 Task: Start in the project ZenithTech the sprint 'Light Speed', with a duration of 1 week.
Action: Mouse moved to (66, 170)
Screenshot: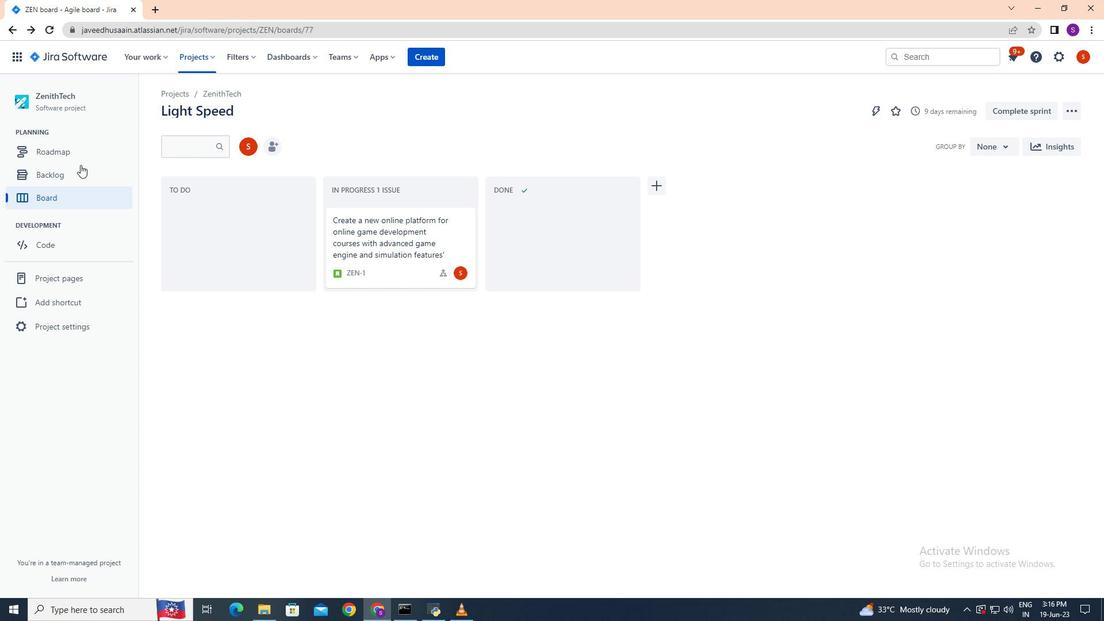 
Action: Mouse pressed left at (66, 170)
Screenshot: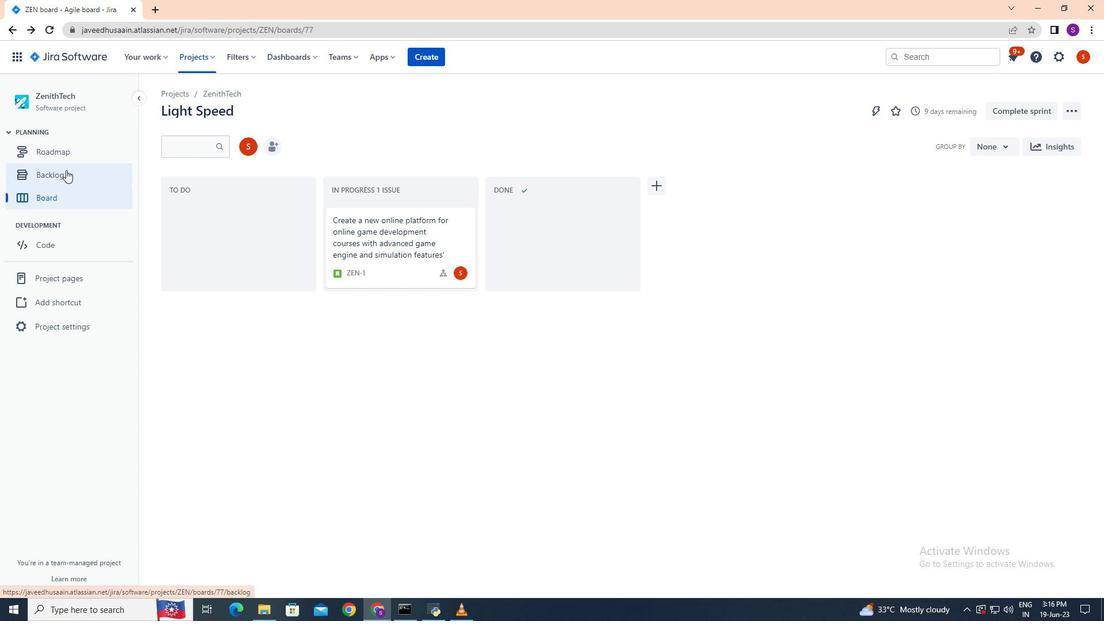 
Action: Mouse moved to (1009, 211)
Screenshot: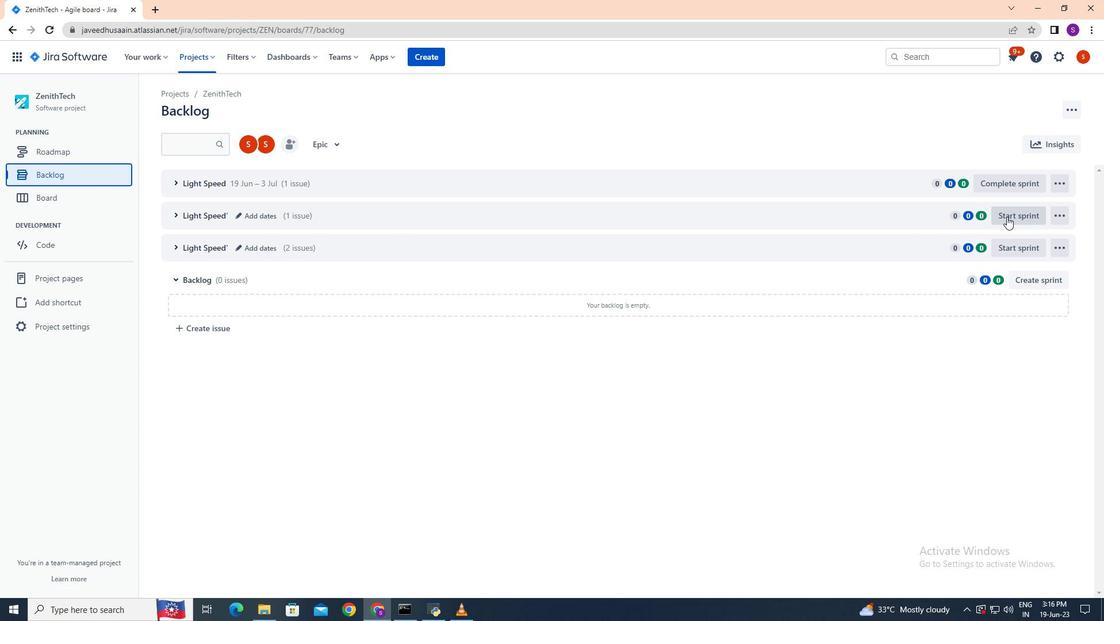 
Action: Mouse pressed left at (1009, 211)
Screenshot: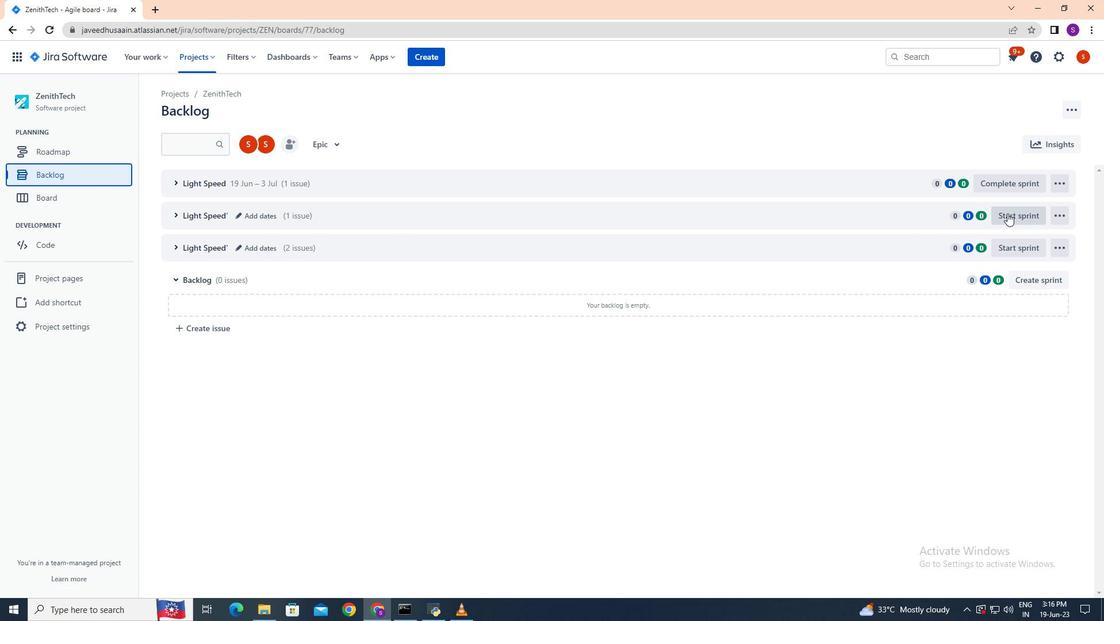 
Action: Mouse moved to (519, 202)
Screenshot: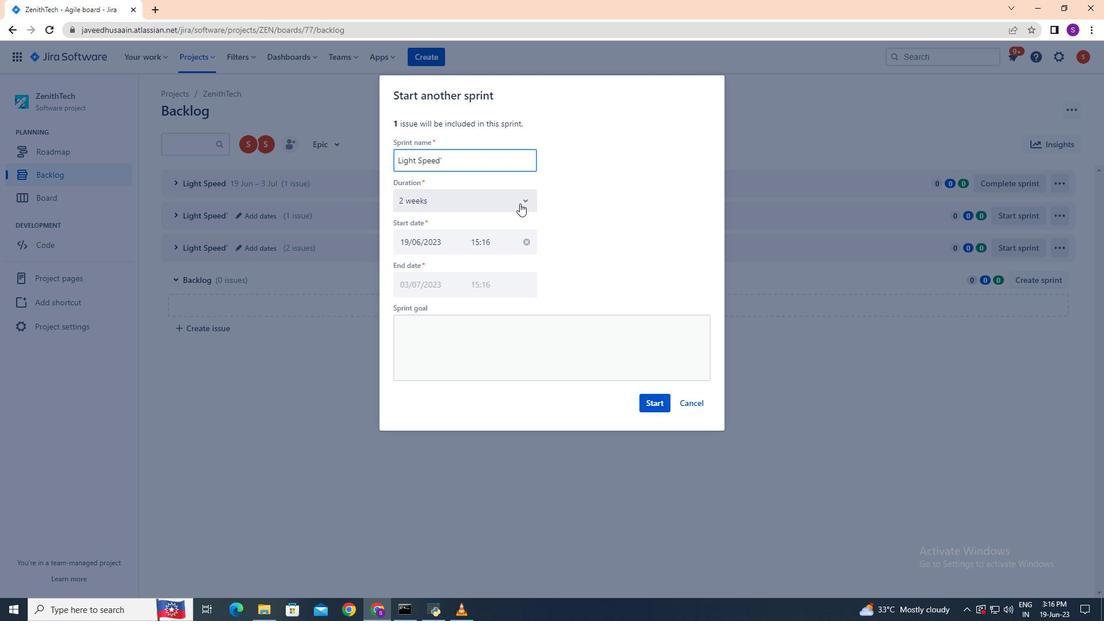 
Action: Mouse pressed left at (519, 202)
Screenshot: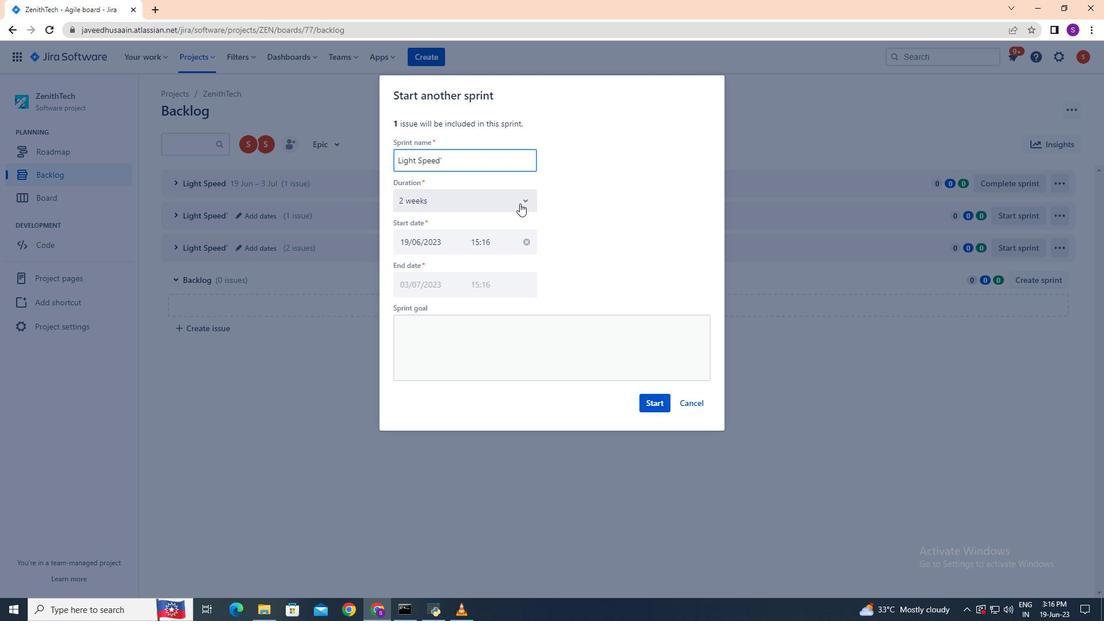 
Action: Mouse moved to (429, 234)
Screenshot: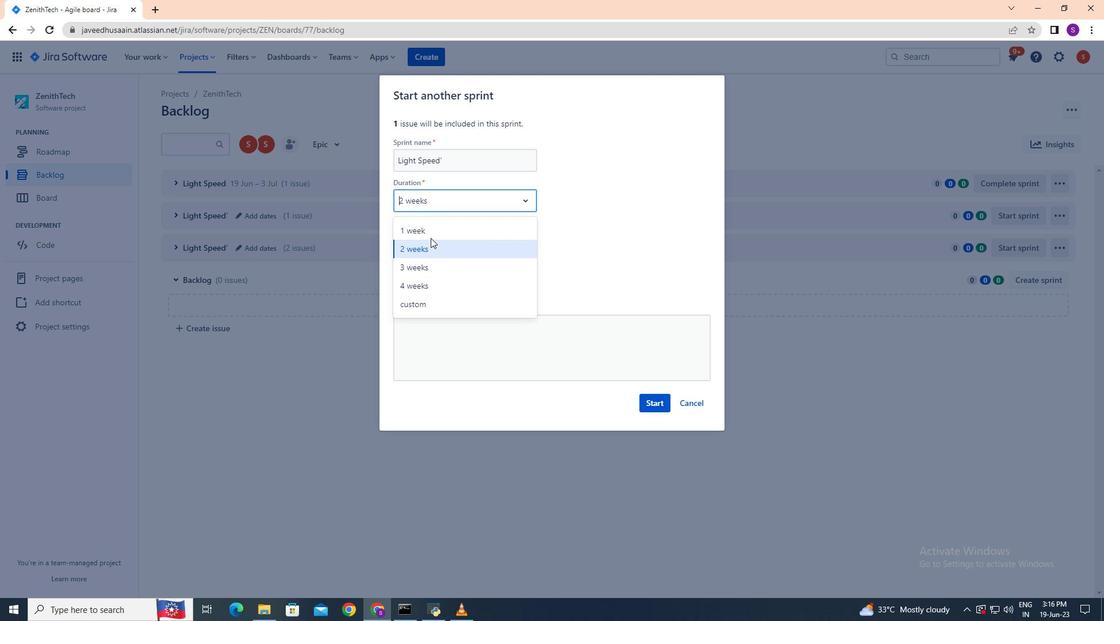 
Action: Mouse pressed left at (429, 234)
Screenshot: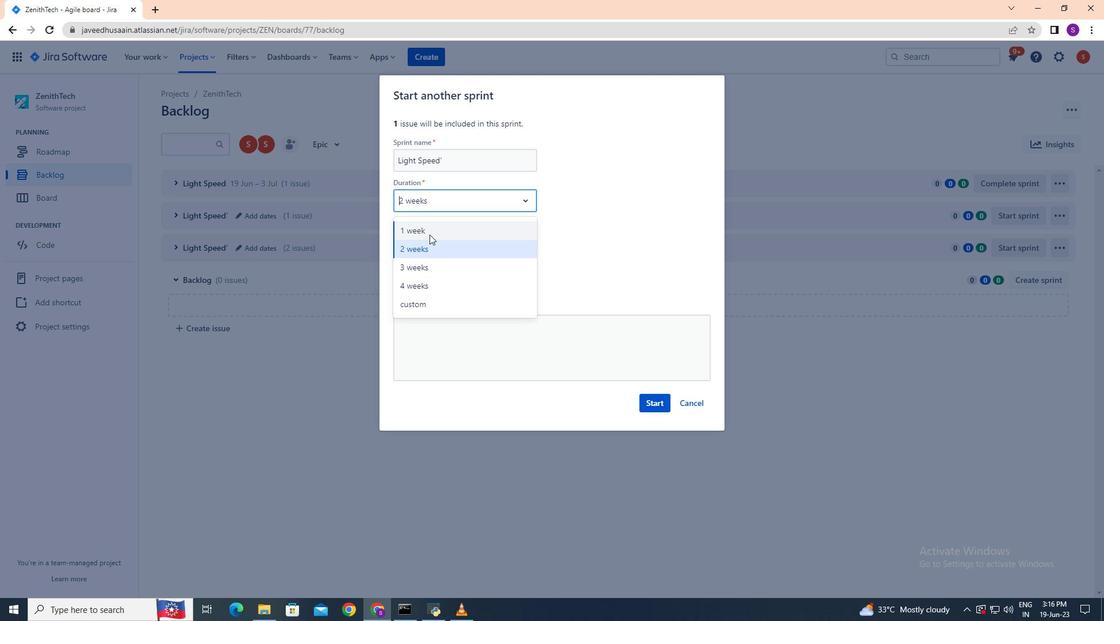 
Action: Mouse moved to (649, 399)
Screenshot: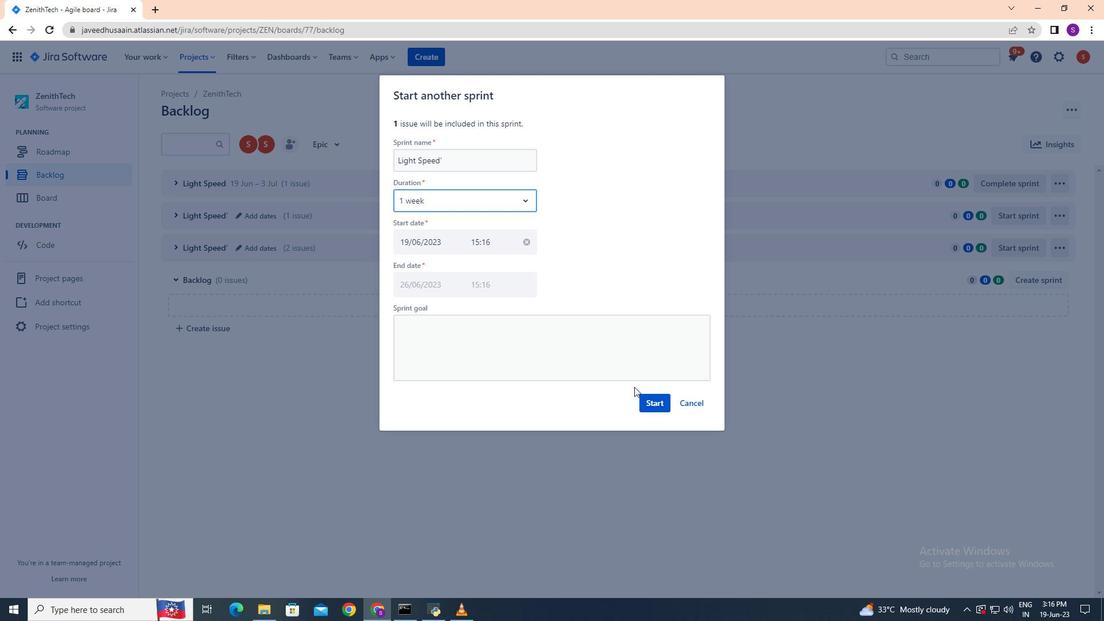 
Action: Mouse pressed left at (649, 399)
Screenshot: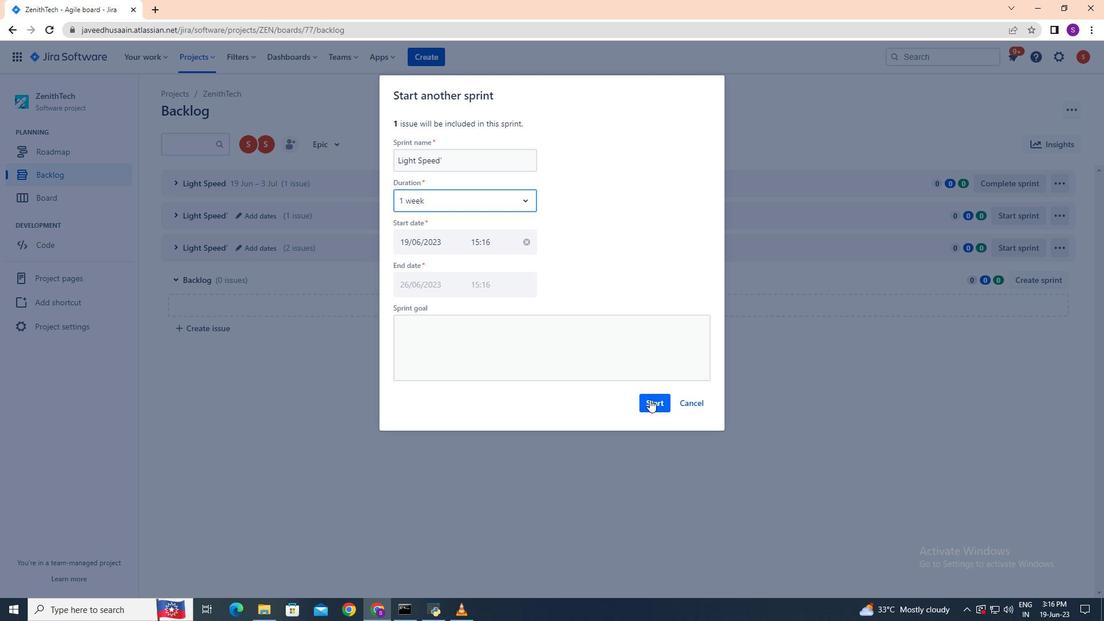 
